 Task: Enable the option "Auto-open DevTools for popups".
Action: Mouse moved to (1263, 25)
Screenshot: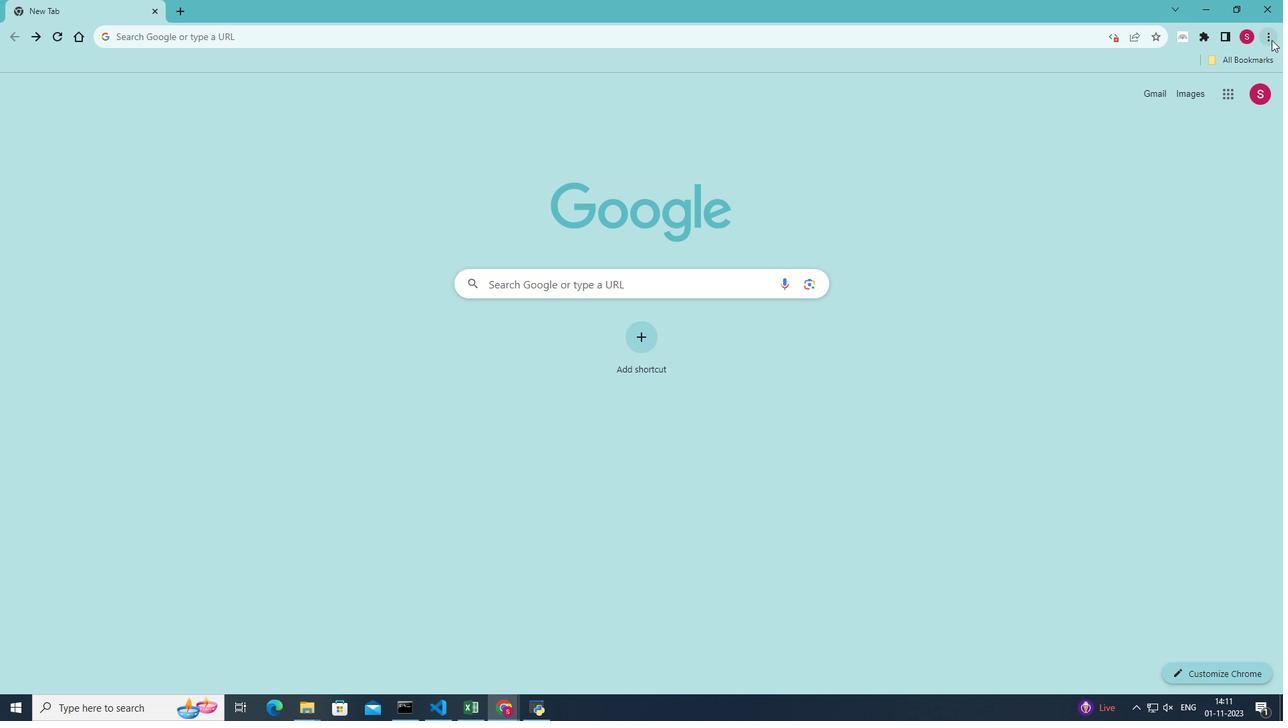 
Action: Mouse pressed left at (1263, 25)
Screenshot: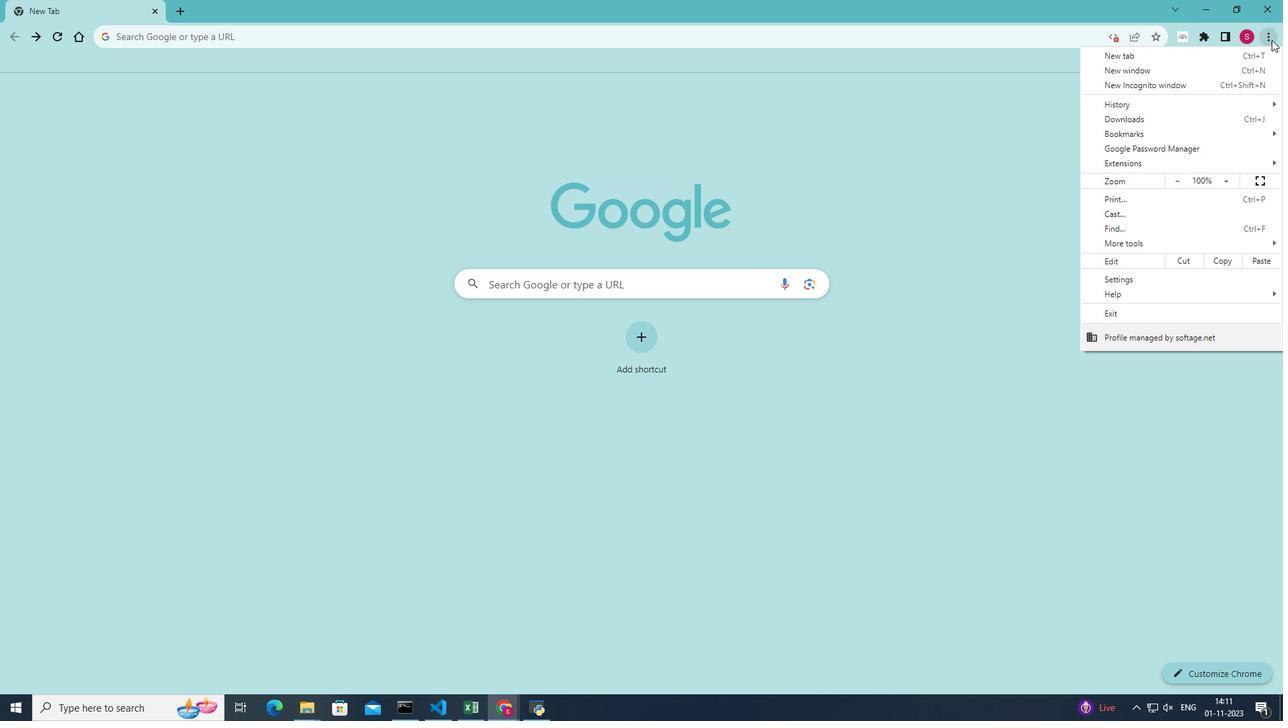 
Action: Mouse moved to (1131, 247)
Screenshot: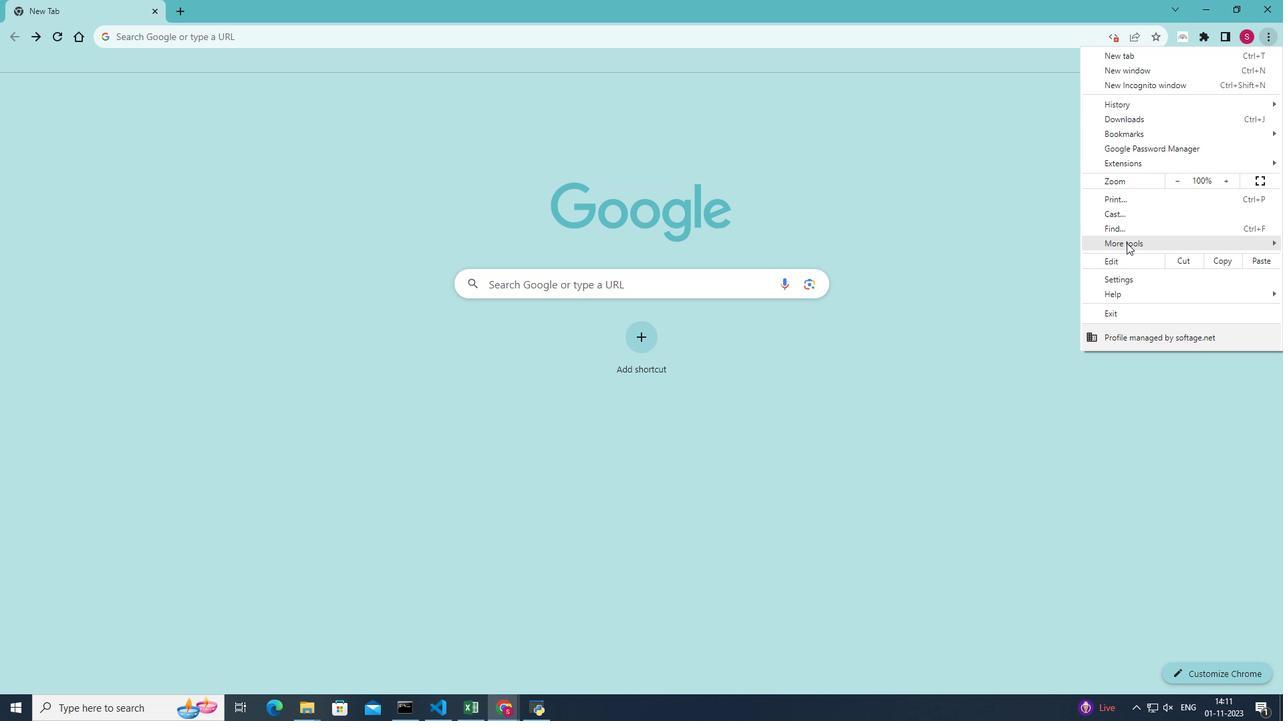 
Action: Mouse pressed left at (1131, 247)
Screenshot: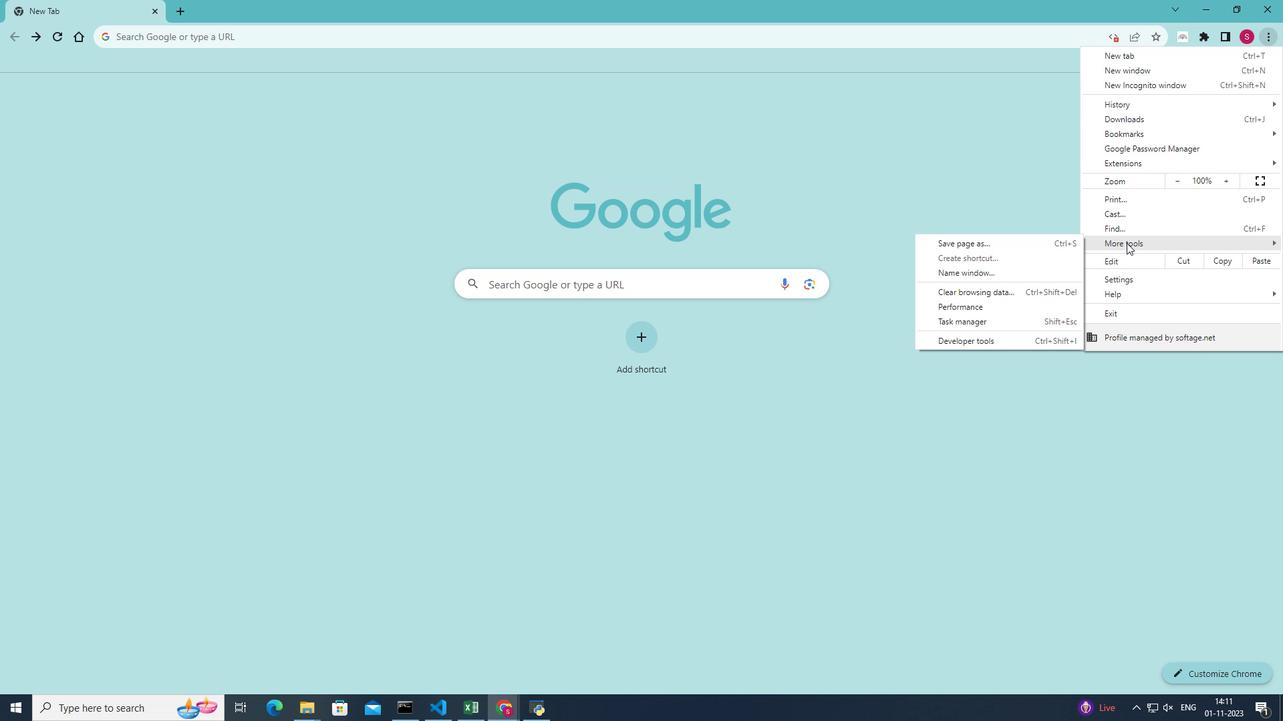 
Action: Mouse moved to (1034, 352)
Screenshot: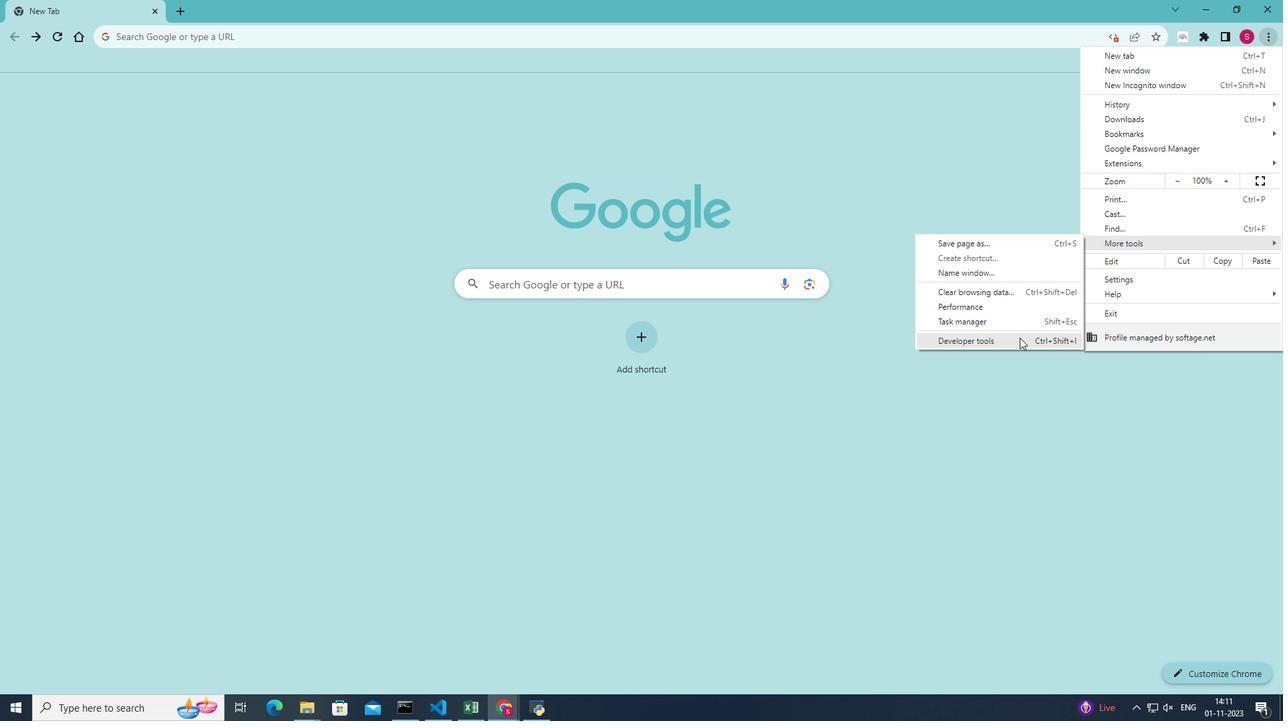 
Action: Mouse pressed left at (1034, 352)
Screenshot: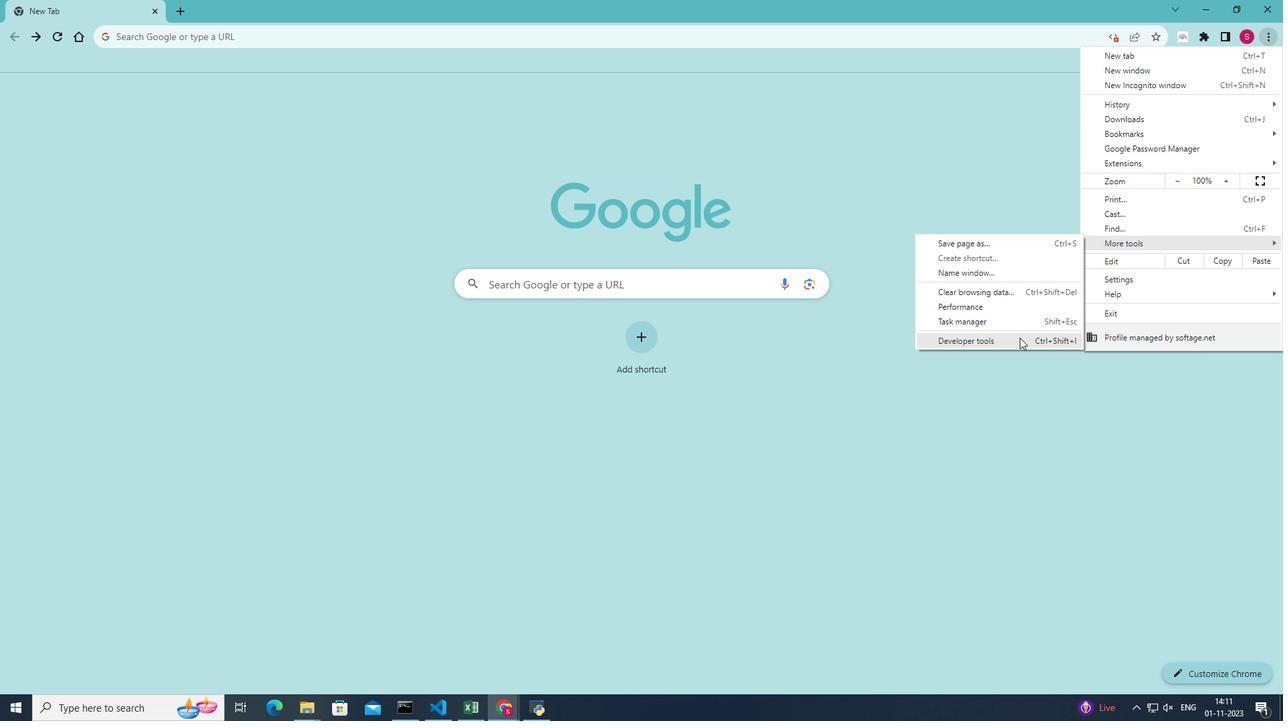 
Action: Mouse moved to (1232, 68)
Screenshot: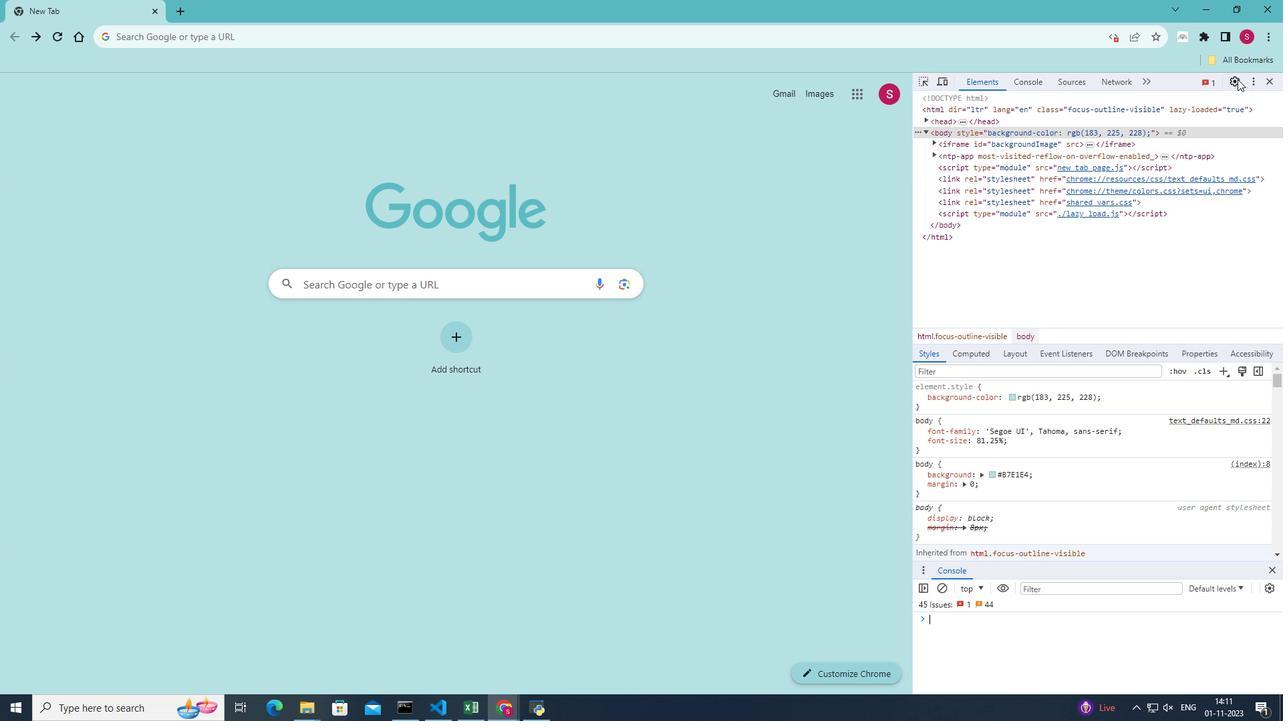
Action: Mouse pressed left at (1232, 68)
Screenshot: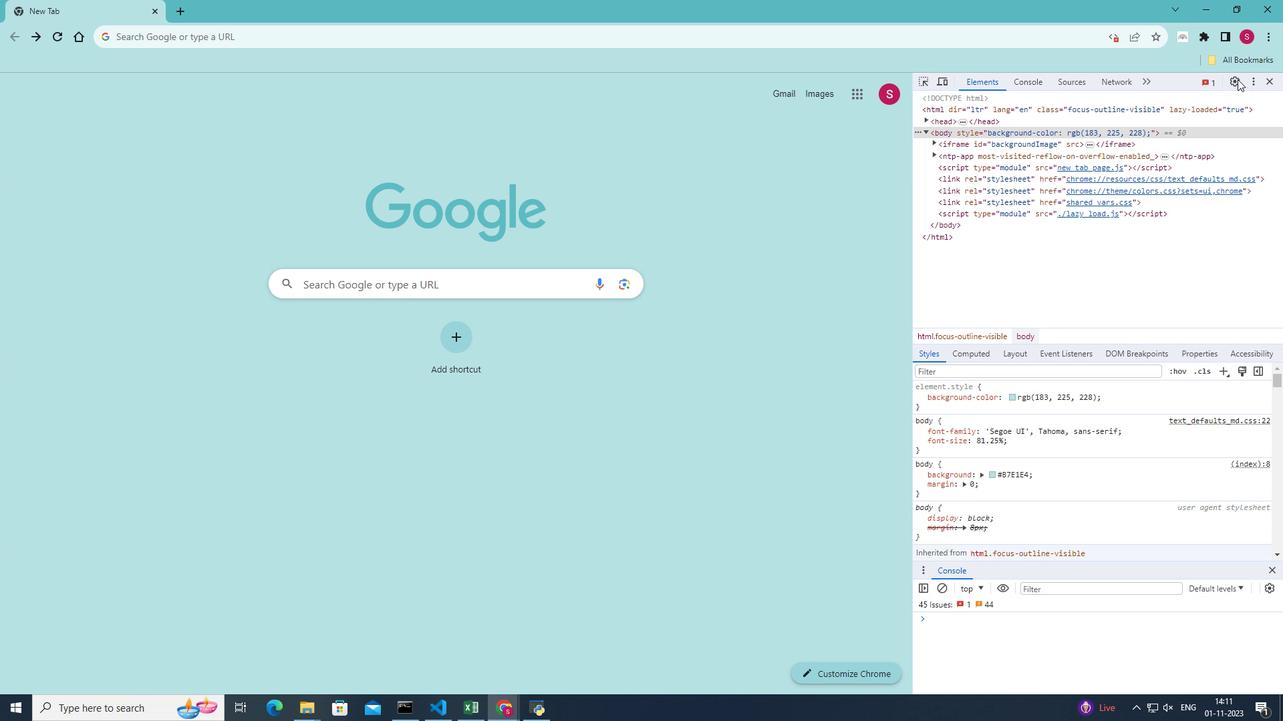 
Action: Mouse moved to (1184, 527)
Screenshot: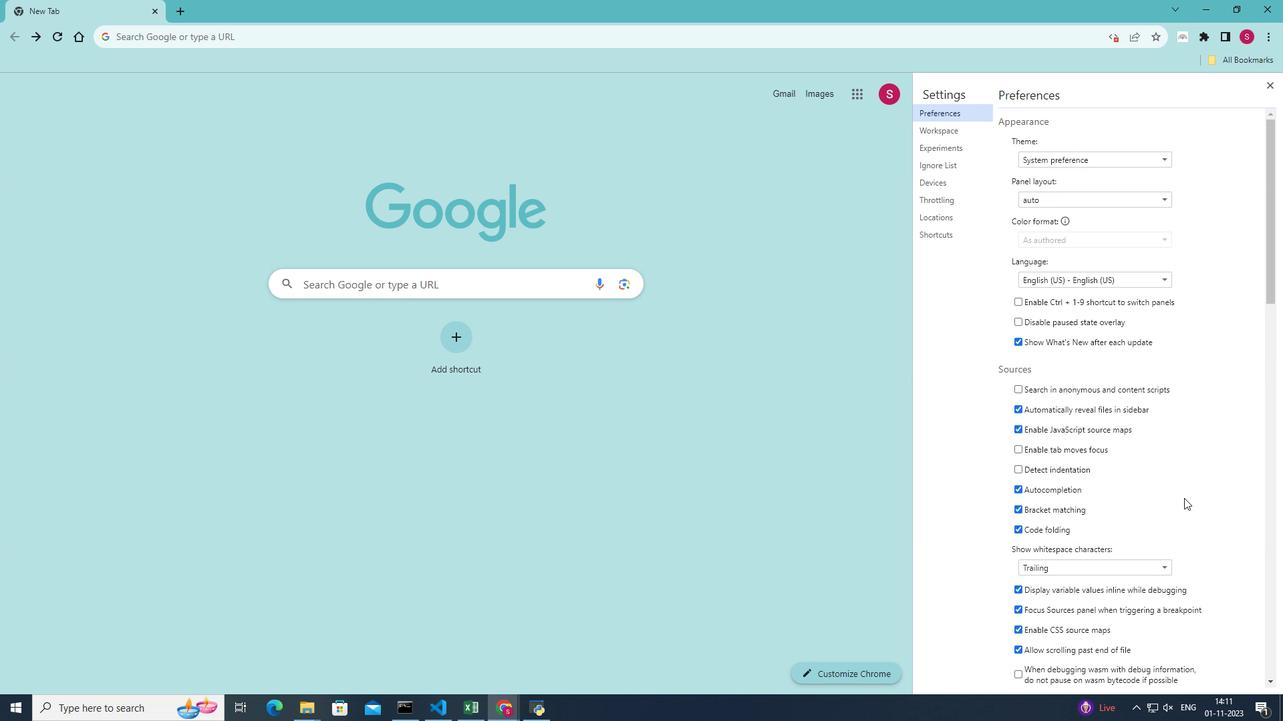 
Action: Mouse scrolled (1184, 527) with delta (0, 0)
Screenshot: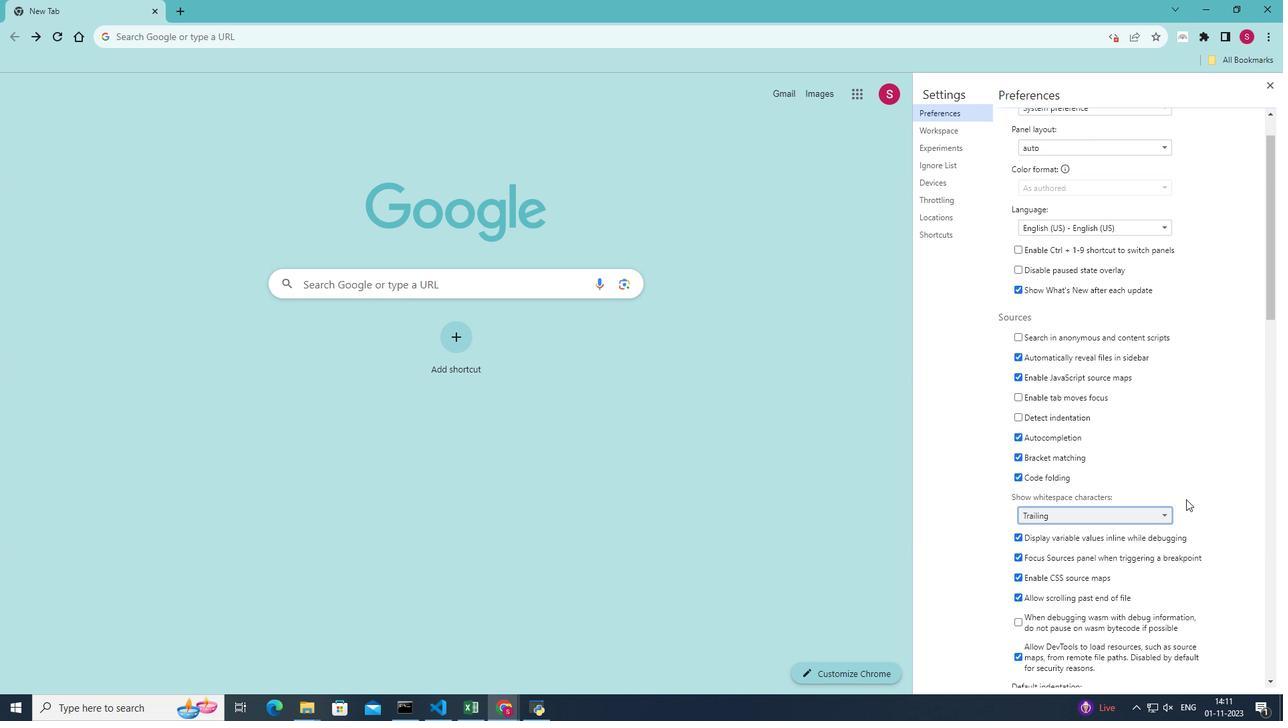 
Action: Mouse scrolled (1184, 527) with delta (0, 0)
Screenshot: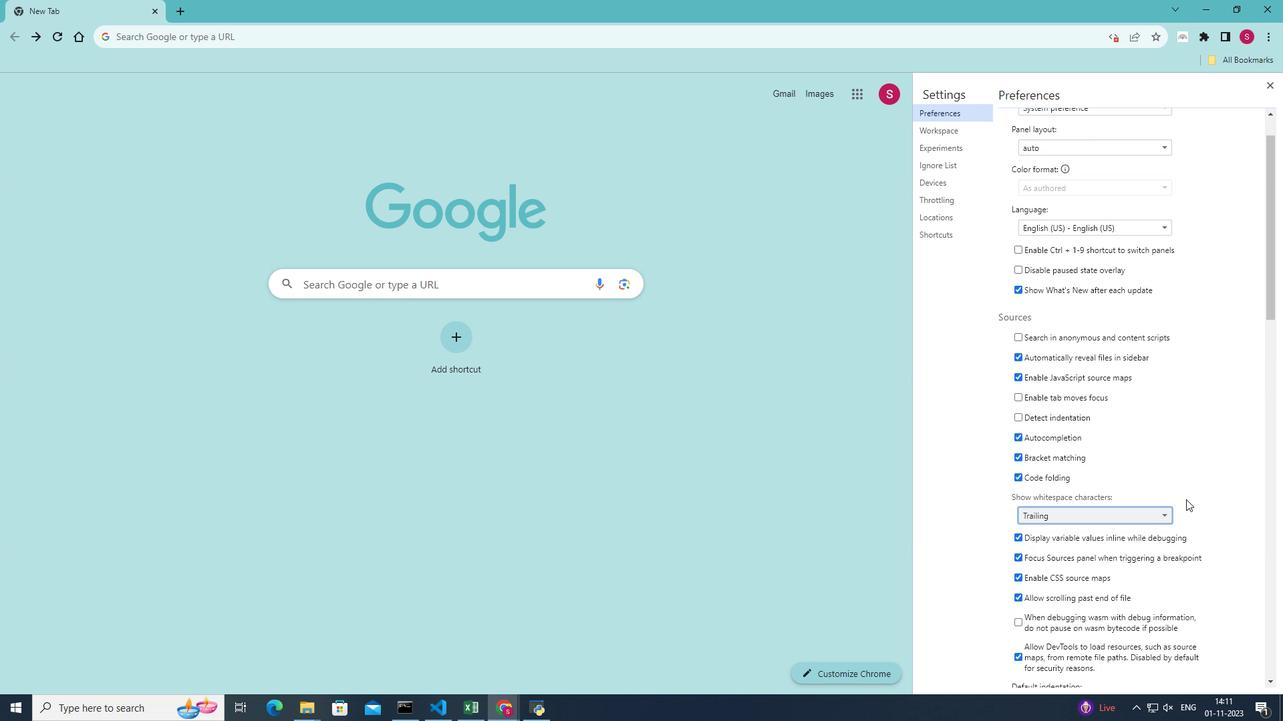 
Action: Mouse scrolled (1184, 528) with delta (0, 0)
Screenshot: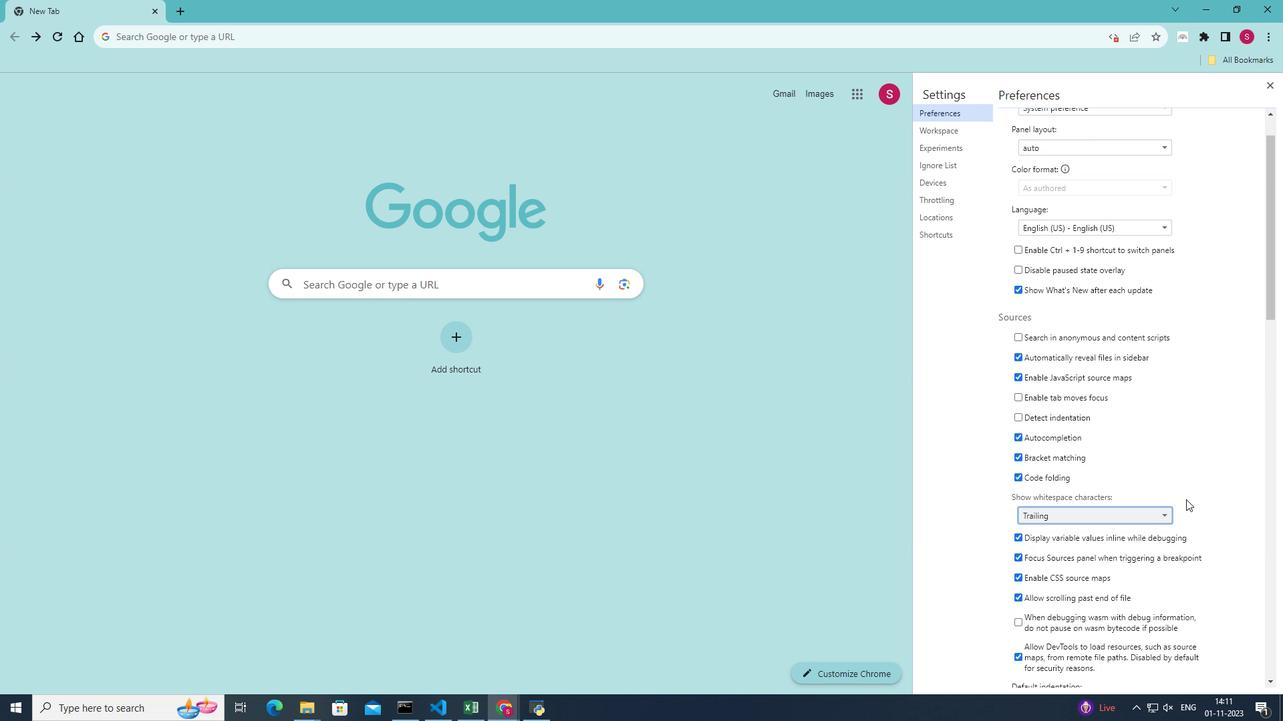 
Action: Mouse scrolled (1184, 527) with delta (0, 0)
Screenshot: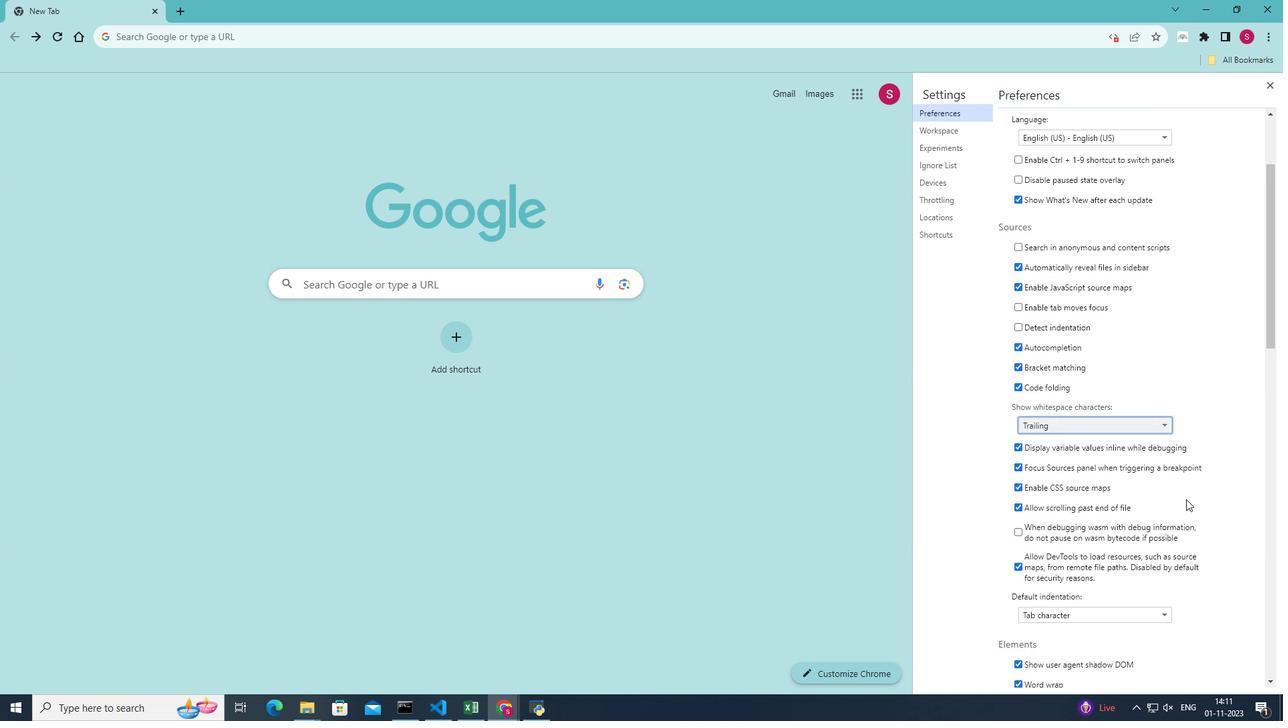 
Action: Mouse moved to (1184, 527)
Screenshot: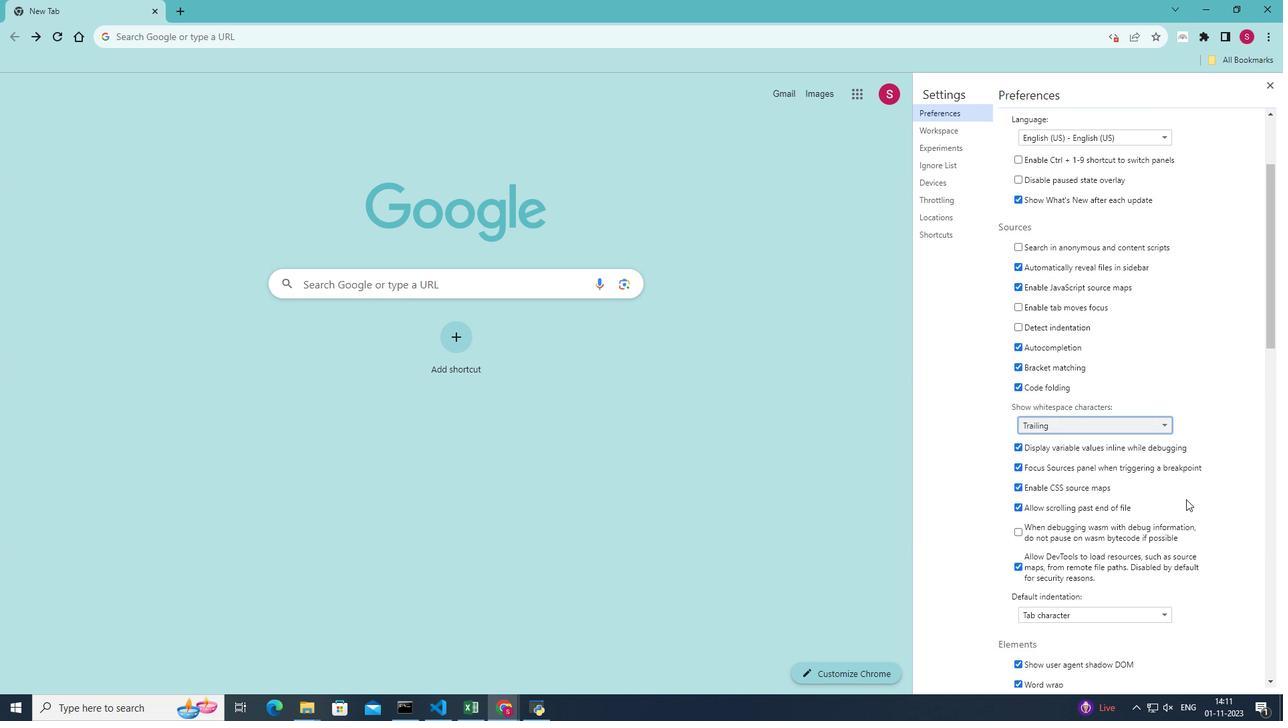 
Action: Mouse scrolled (1184, 527) with delta (0, 0)
Screenshot: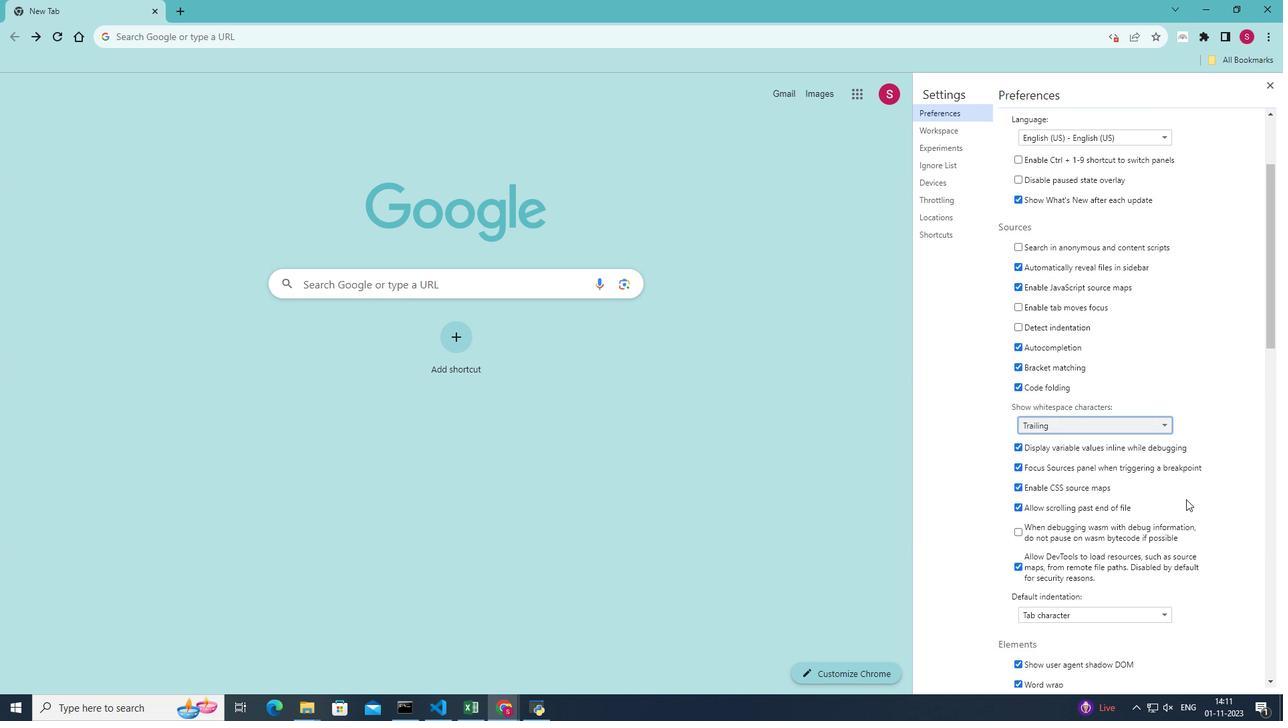 
Action: Mouse moved to (1185, 529)
Screenshot: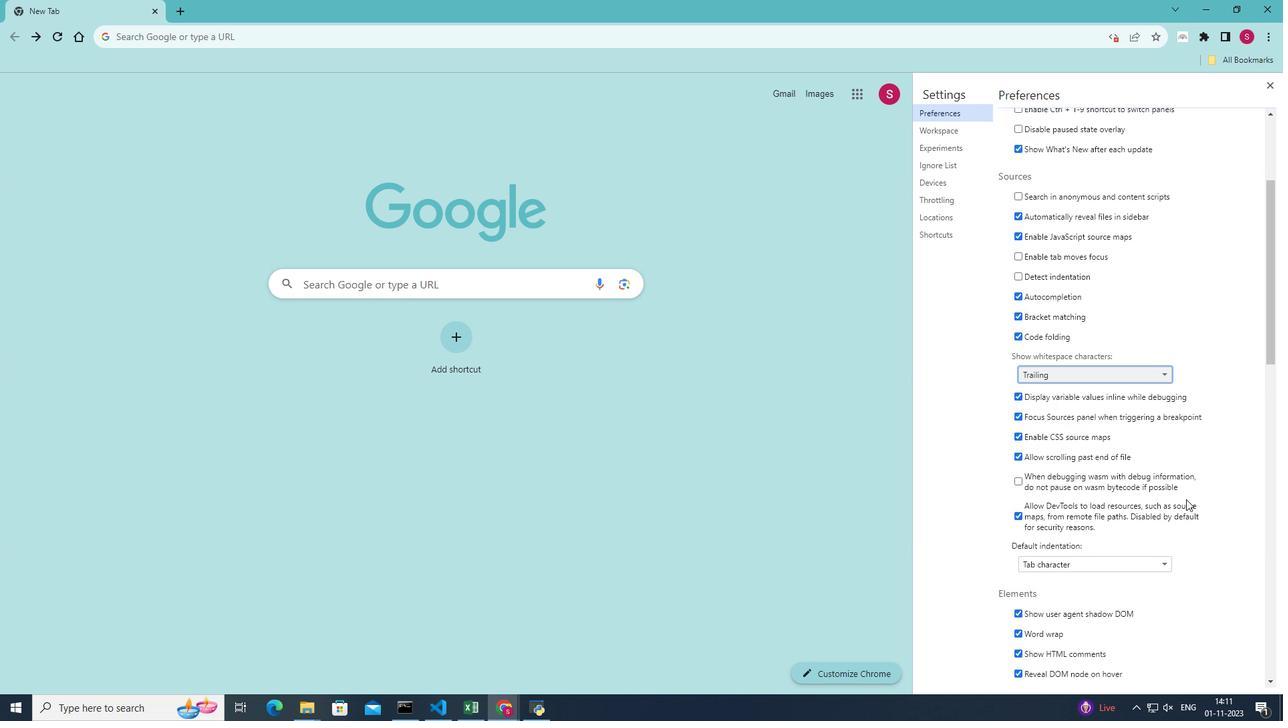 
Action: Mouse scrolled (1185, 528) with delta (0, -1)
Screenshot: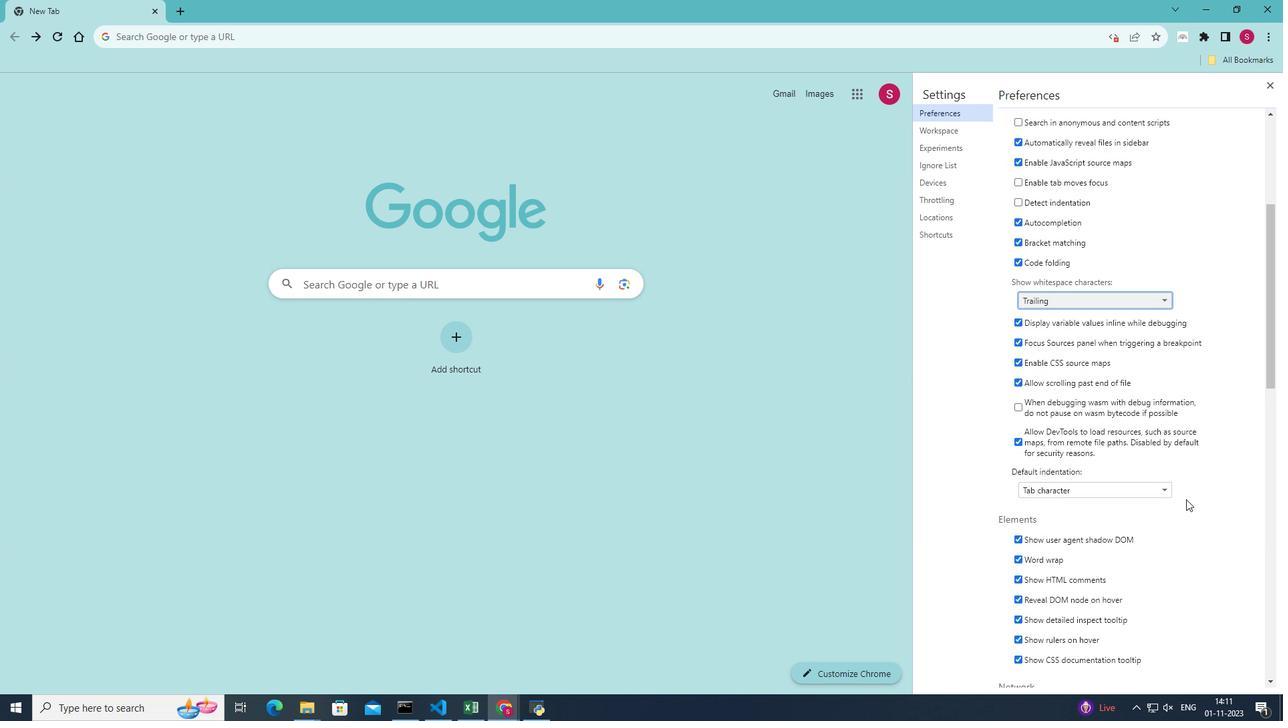 
Action: Mouse scrolled (1185, 528) with delta (0, -1)
Screenshot: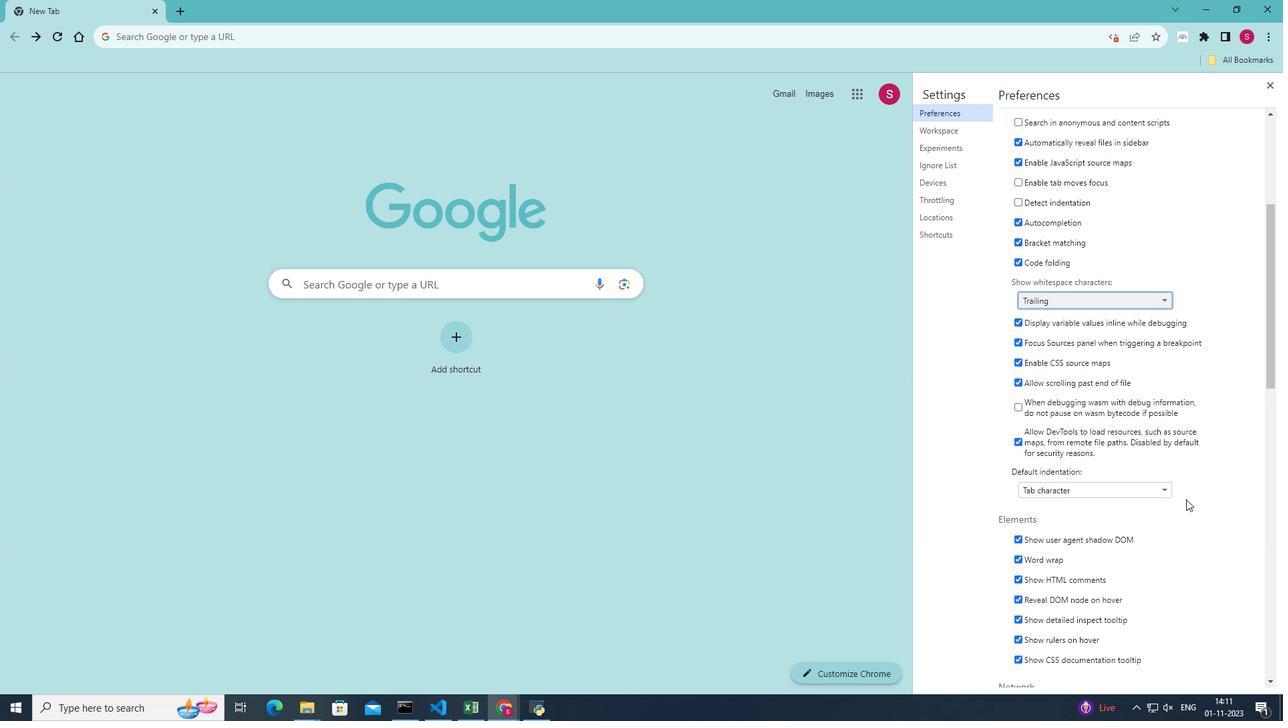 
Action: Mouse scrolled (1185, 528) with delta (0, -1)
Screenshot: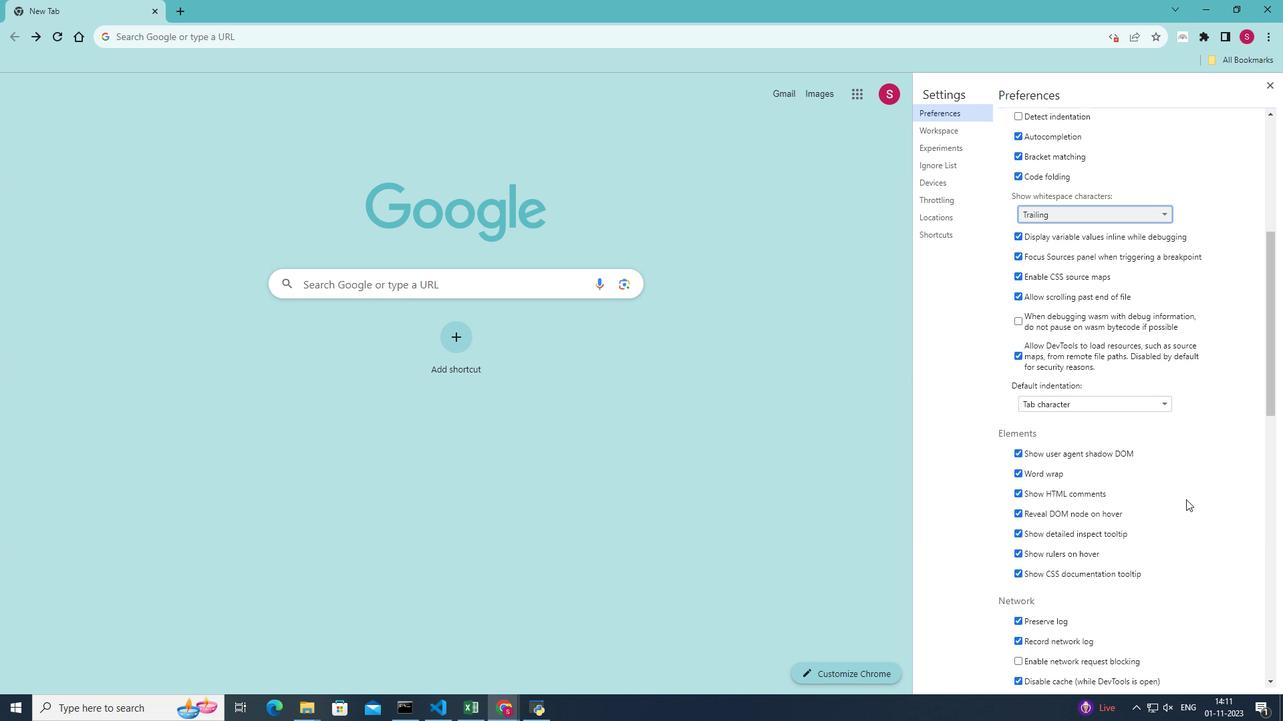 
Action: Mouse scrolled (1185, 528) with delta (0, -1)
Screenshot: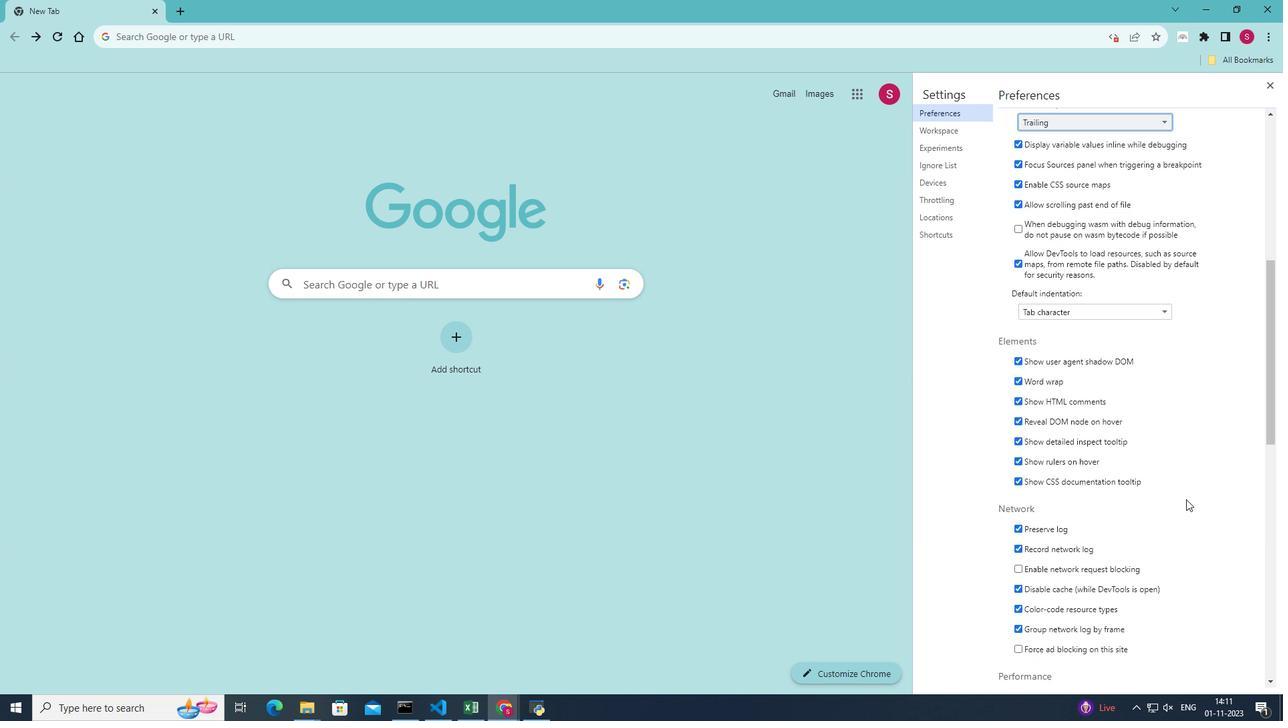 
Action: Mouse scrolled (1185, 528) with delta (0, -1)
Screenshot: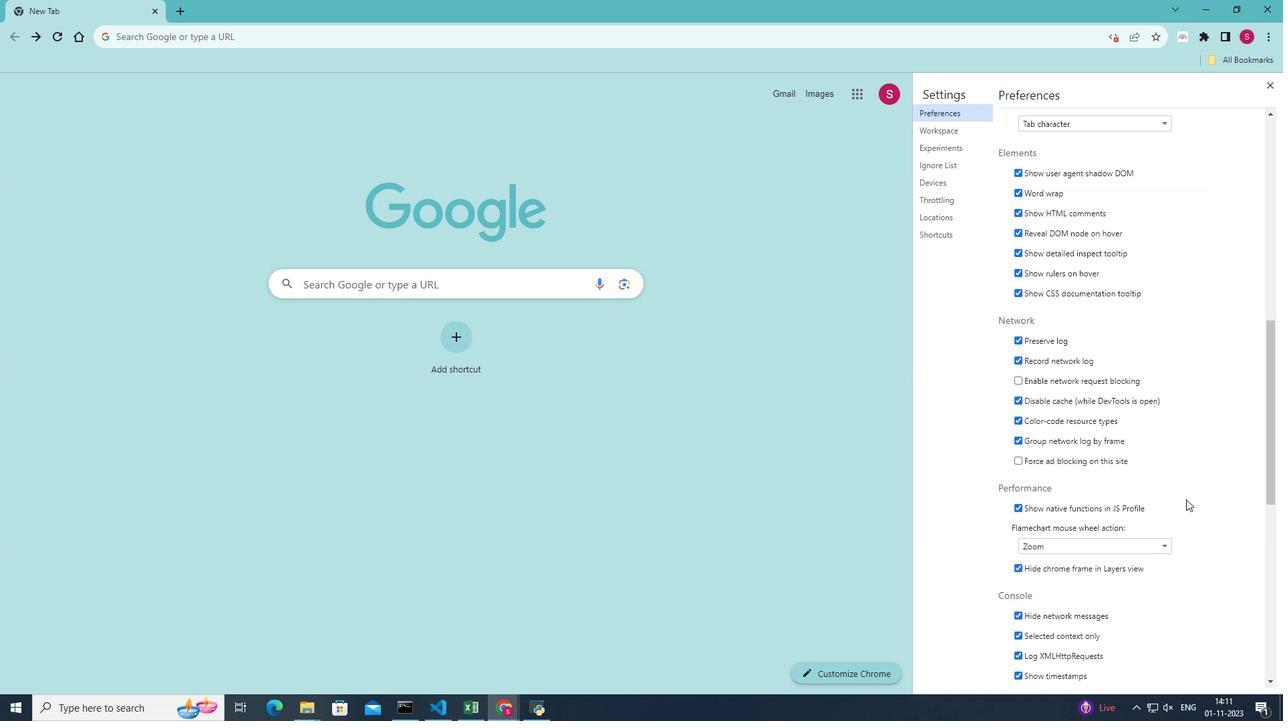 
Action: Mouse scrolled (1185, 528) with delta (0, -1)
Screenshot: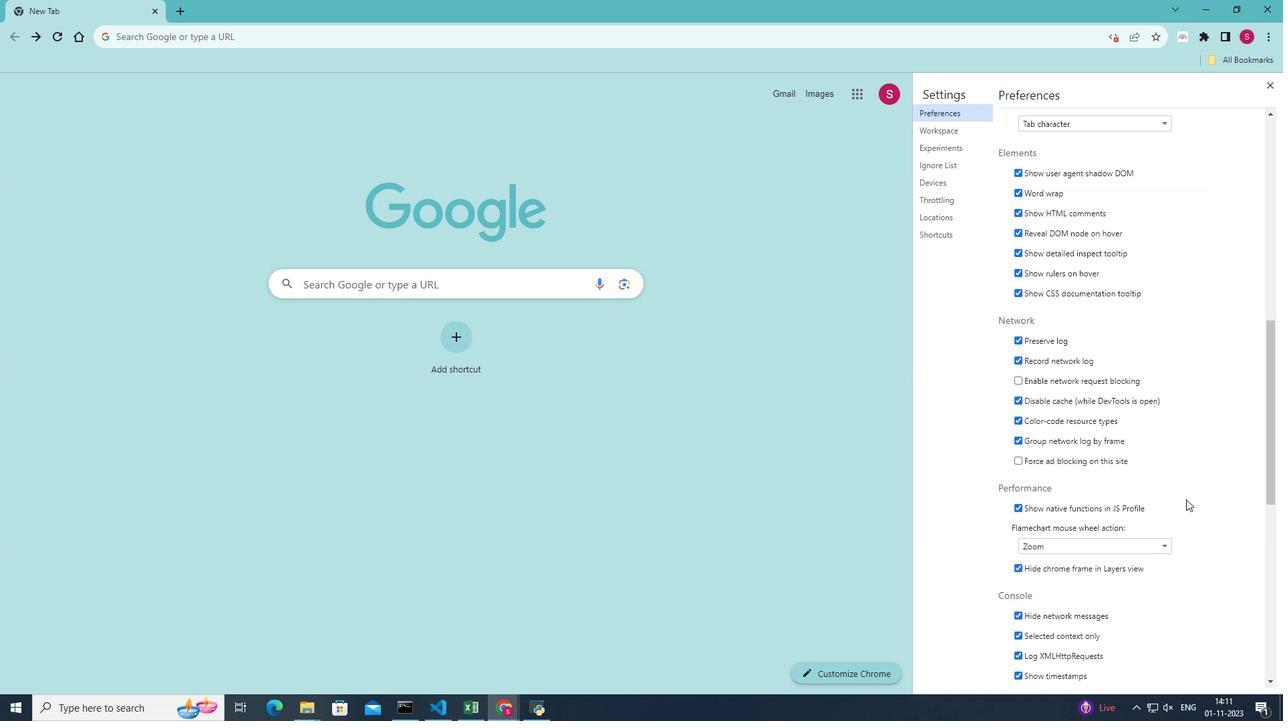 
Action: Mouse scrolled (1185, 528) with delta (0, -1)
Screenshot: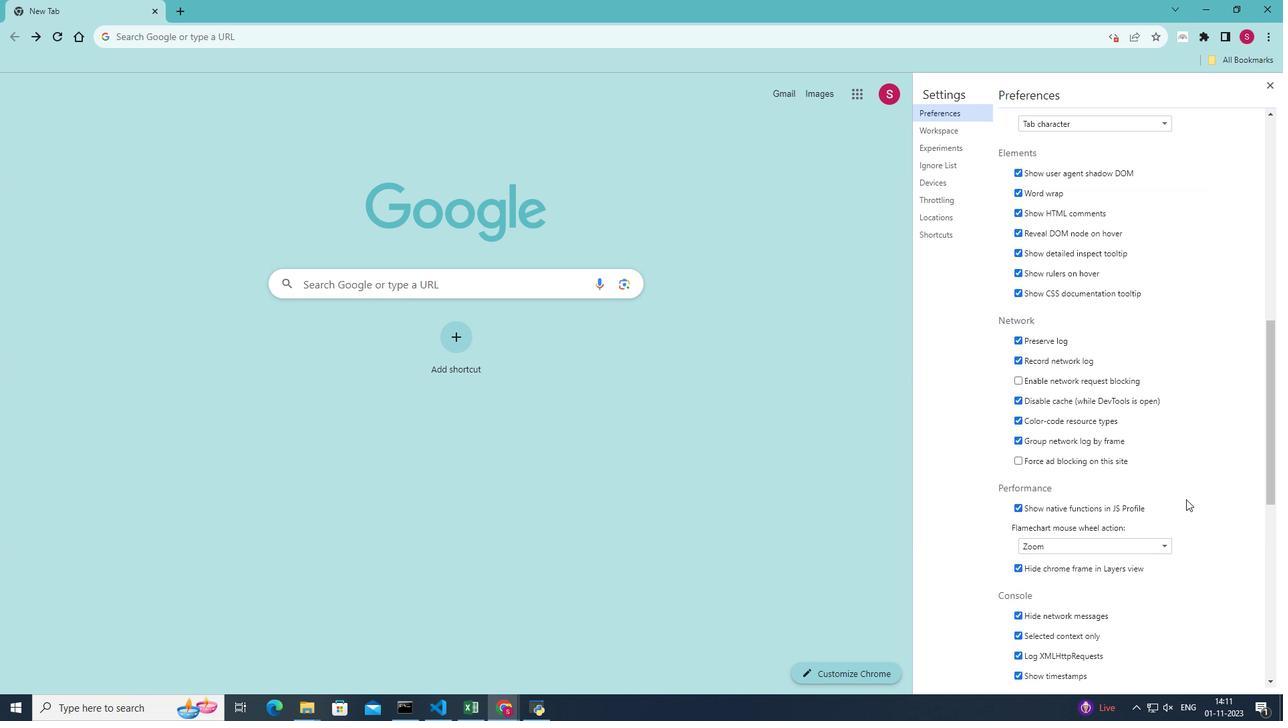 
Action: Mouse scrolled (1185, 528) with delta (0, -1)
Screenshot: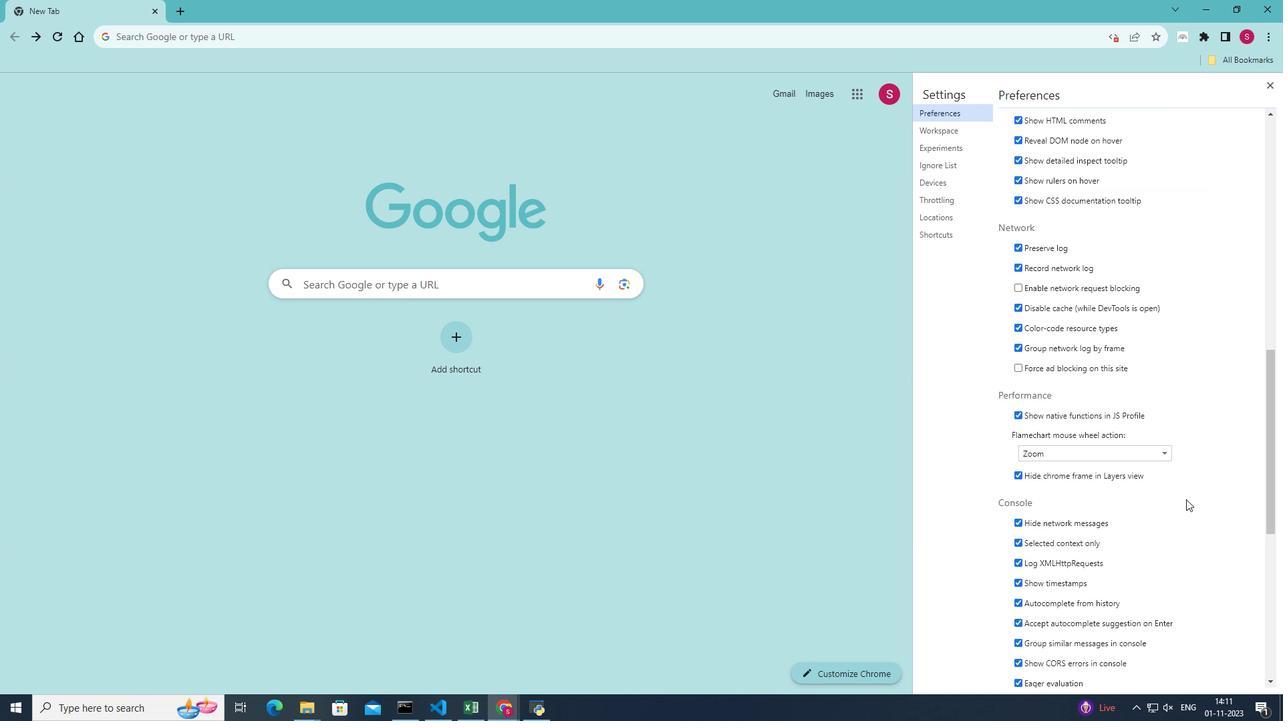 
Action: Mouse moved to (1136, 524)
Screenshot: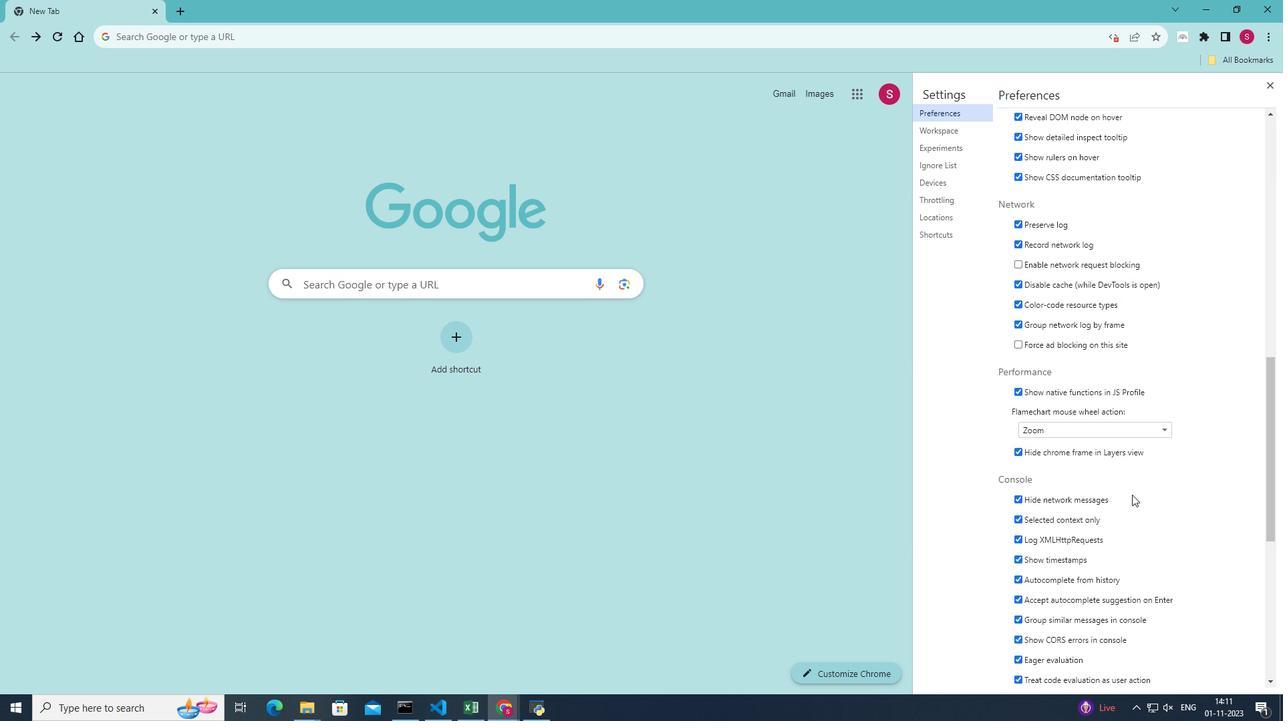 
Action: Mouse scrolled (1136, 523) with delta (0, 0)
Screenshot: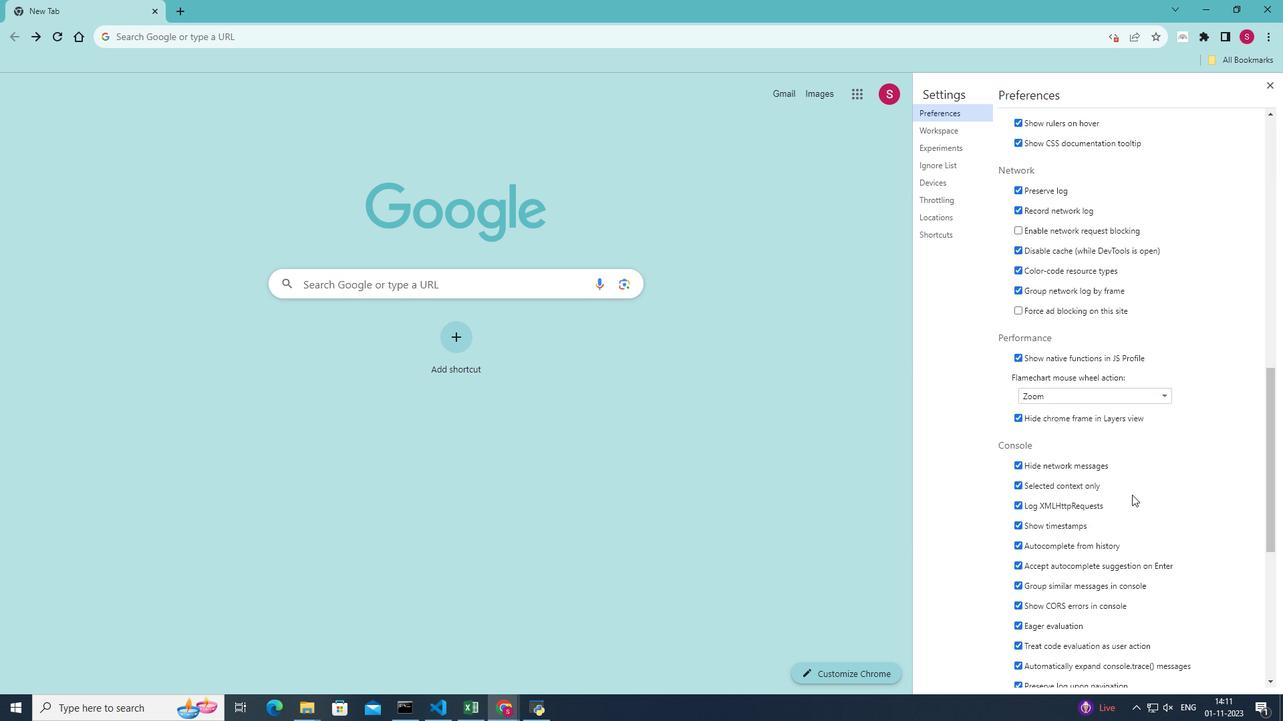 
Action: Mouse scrolled (1136, 523) with delta (0, 0)
Screenshot: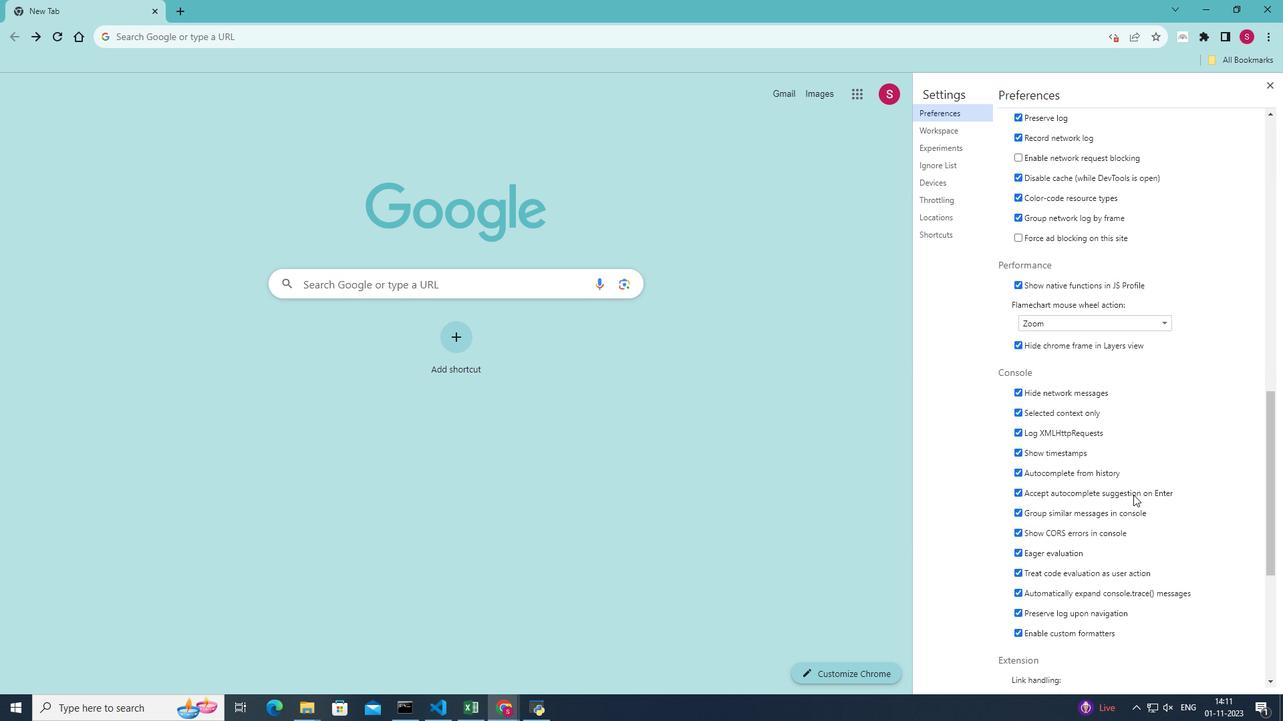 
Action: Mouse scrolled (1136, 523) with delta (0, 0)
Screenshot: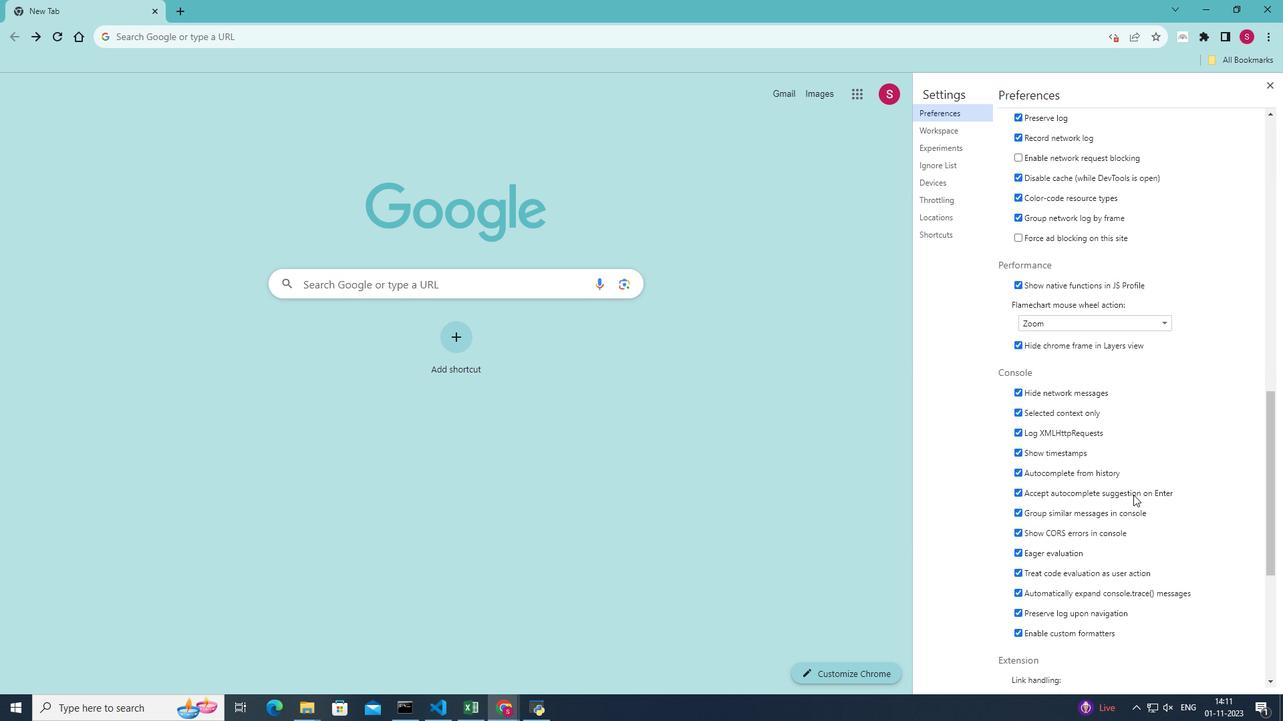 
Action: Mouse scrolled (1136, 523) with delta (0, 0)
Screenshot: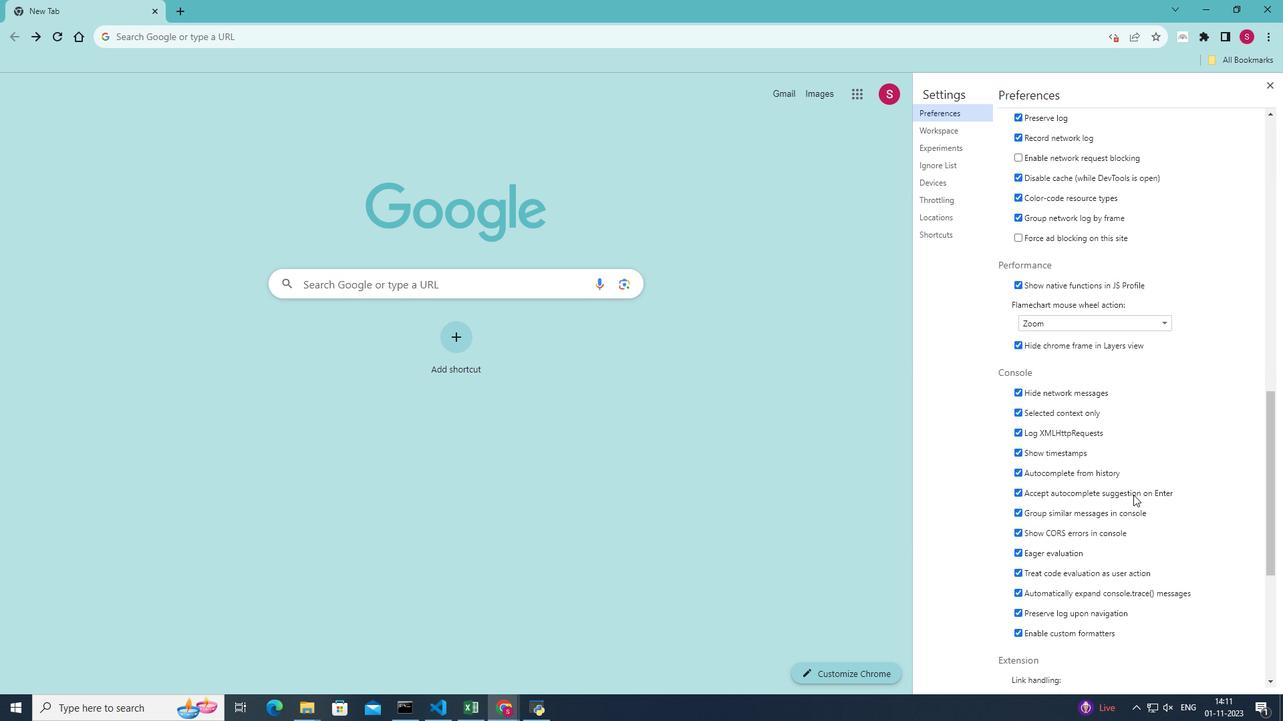 
Action: Mouse scrolled (1136, 523) with delta (0, 0)
Screenshot: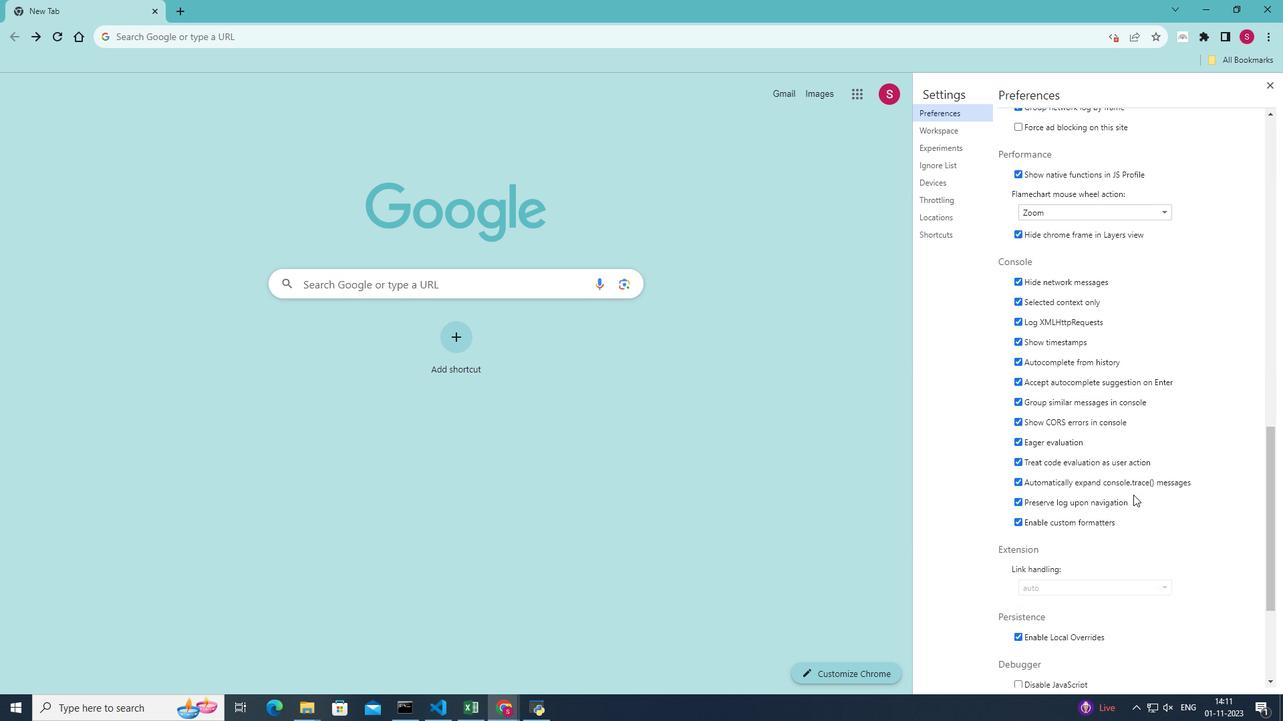 
Action: Mouse moved to (1137, 524)
Screenshot: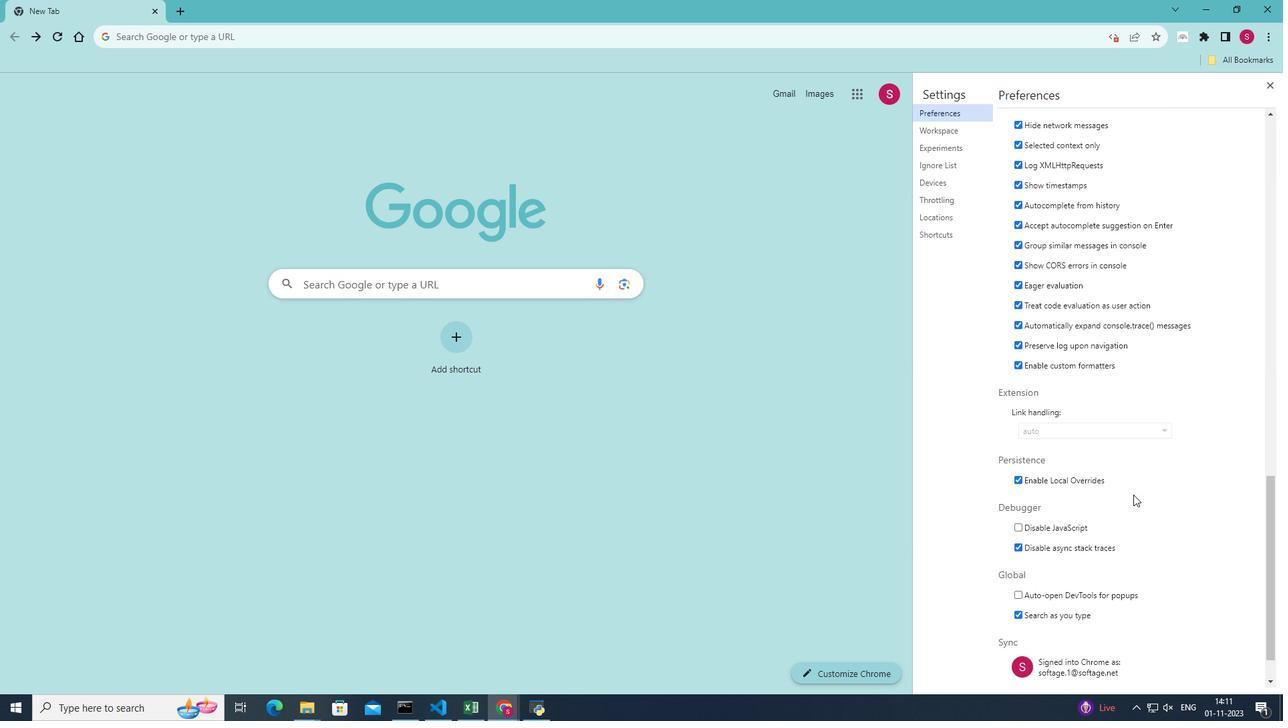 
Action: Mouse scrolled (1137, 523) with delta (0, 0)
Screenshot: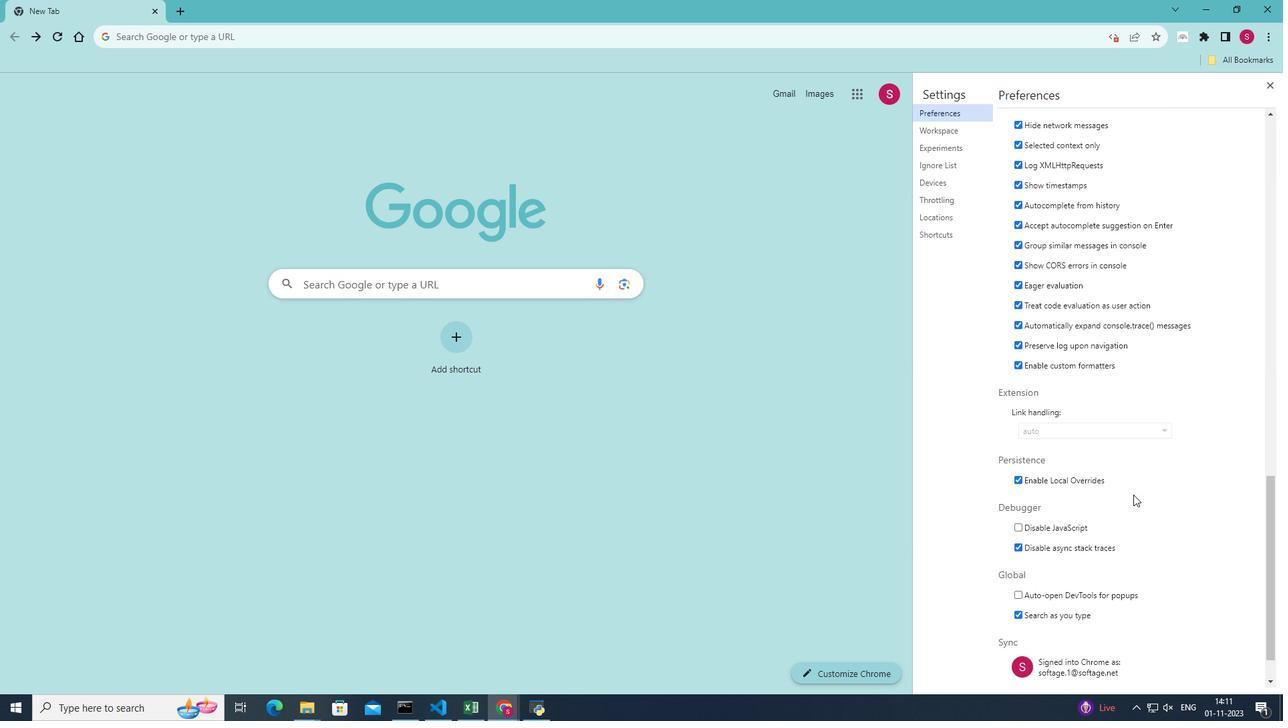
Action: Mouse moved to (1033, 622)
Screenshot: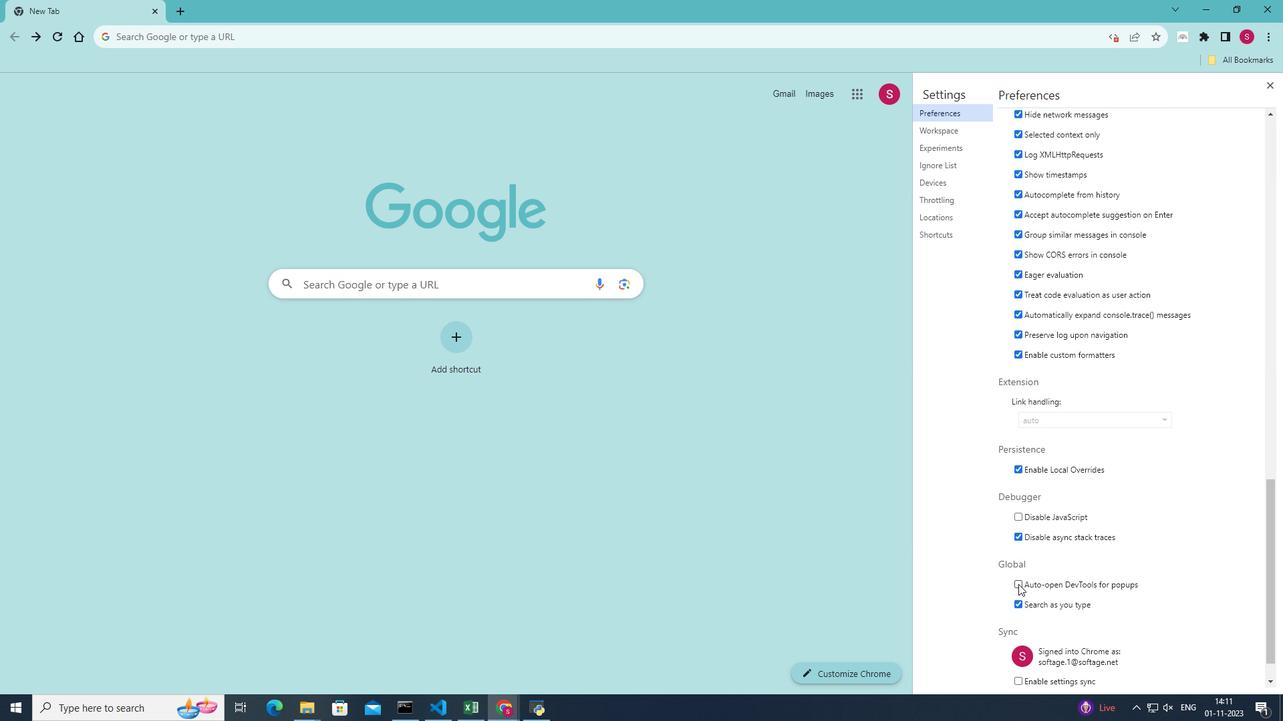 
Action: Mouse pressed left at (1033, 622)
Screenshot: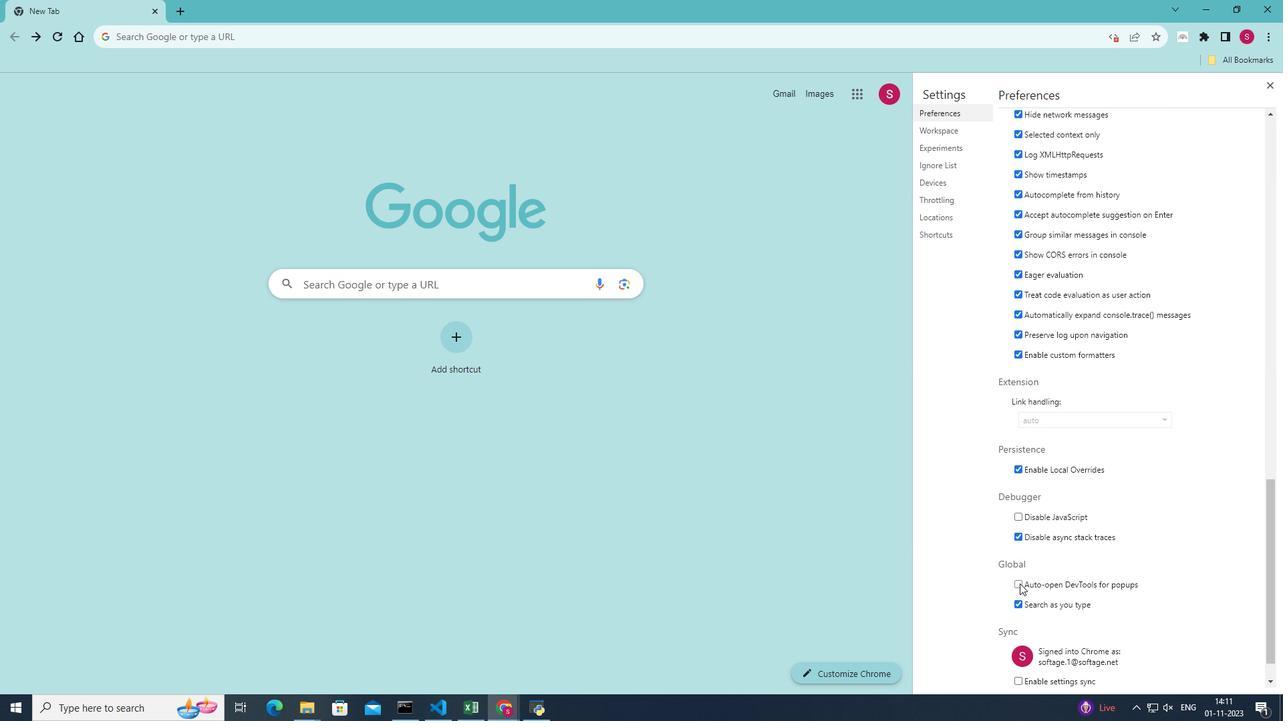 
Action: Mouse moved to (1149, 600)
Screenshot: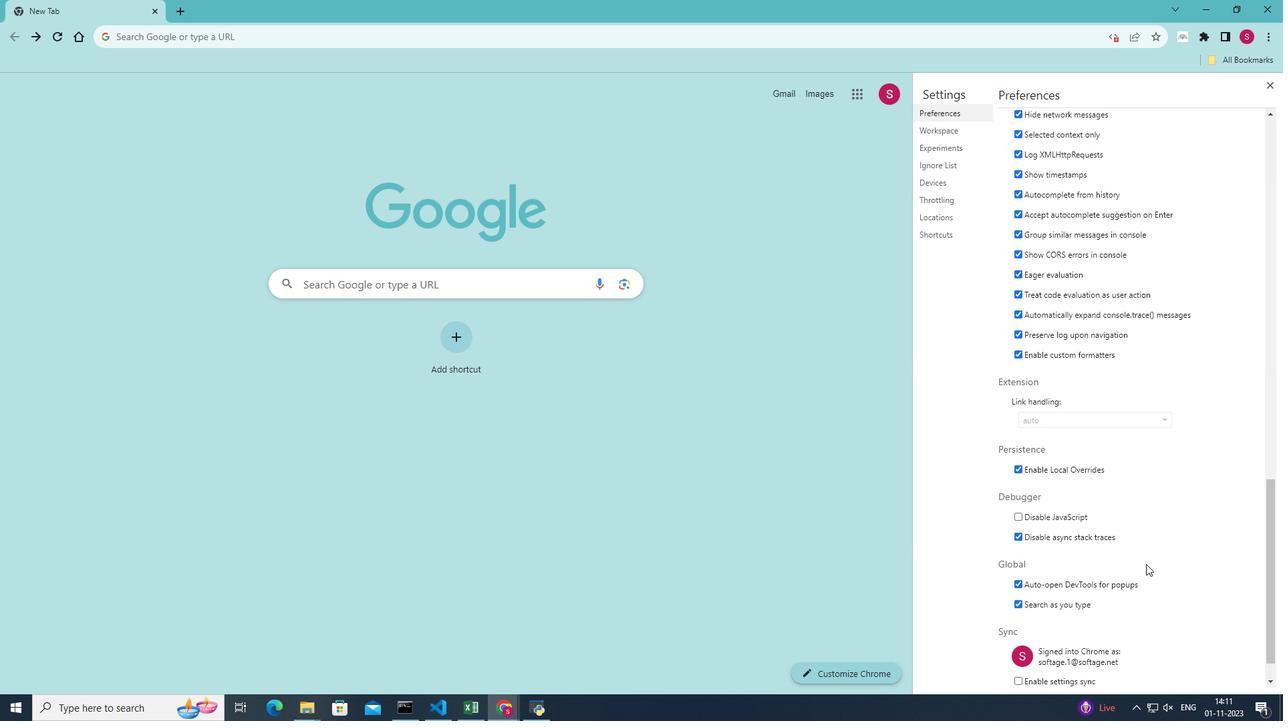 
